 Task: Add the task  Integrate a new online faxing system for a company's communications to the section Continuous Integration (CI) Sprint in the project AgileOrigin and add a Due Date to the respective task as 2023/10/17
Action: Mouse moved to (497, 353)
Screenshot: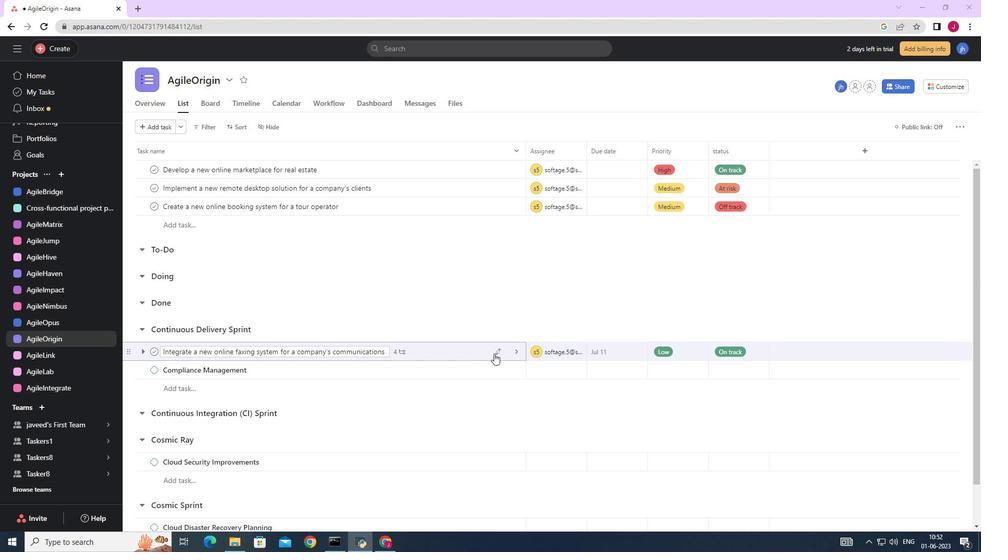 
Action: Mouse pressed left at (497, 353)
Screenshot: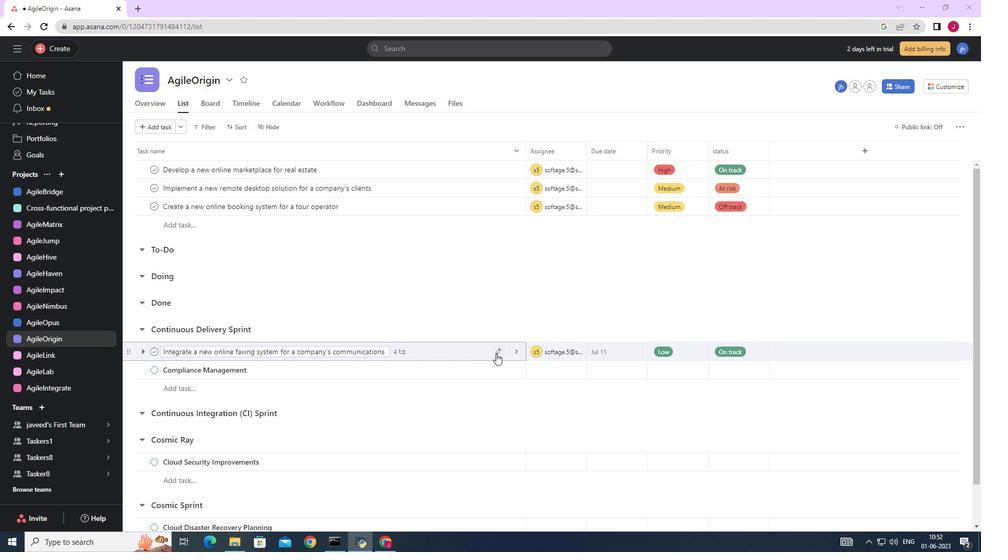
Action: Mouse moved to (429, 294)
Screenshot: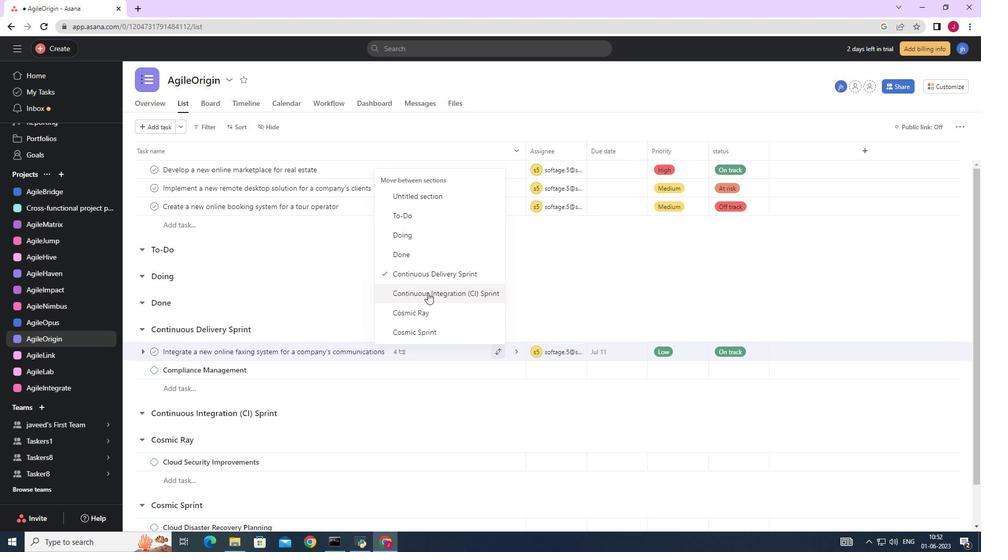 
Action: Mouse pressed left at (429, 294)
Screenshot: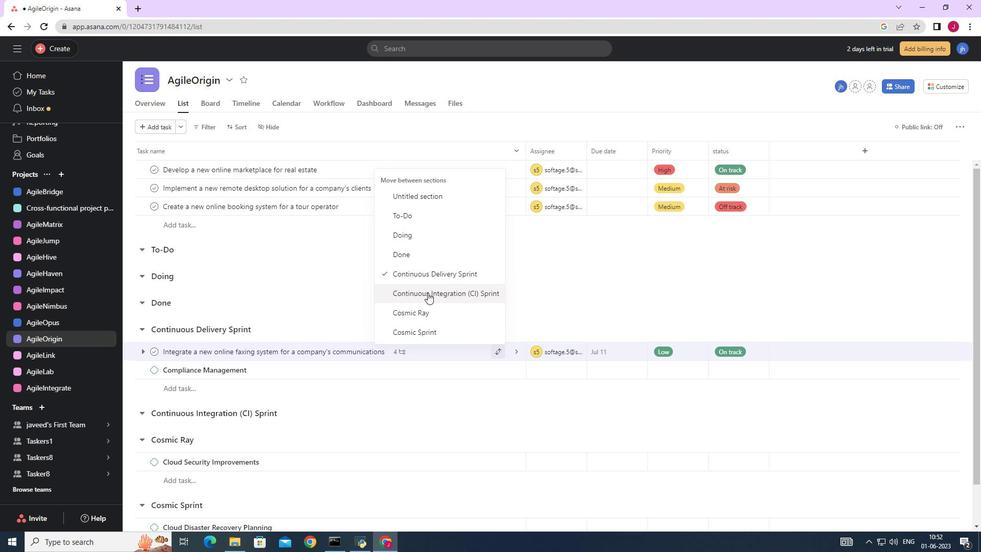 
Action: Mouse moved to (637, 419)
Screenshot: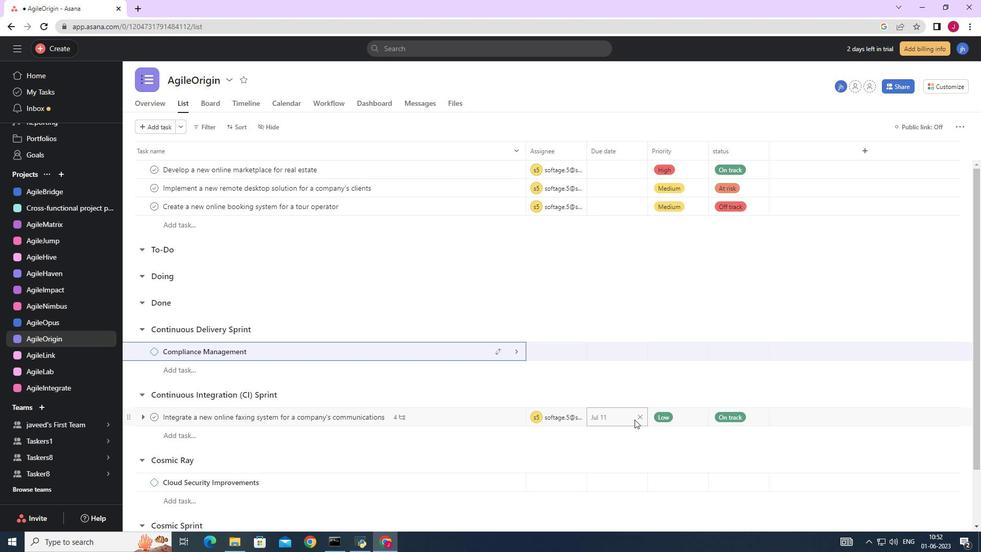 
Action: Mouse pressed left at (637, 419)
Screenshot: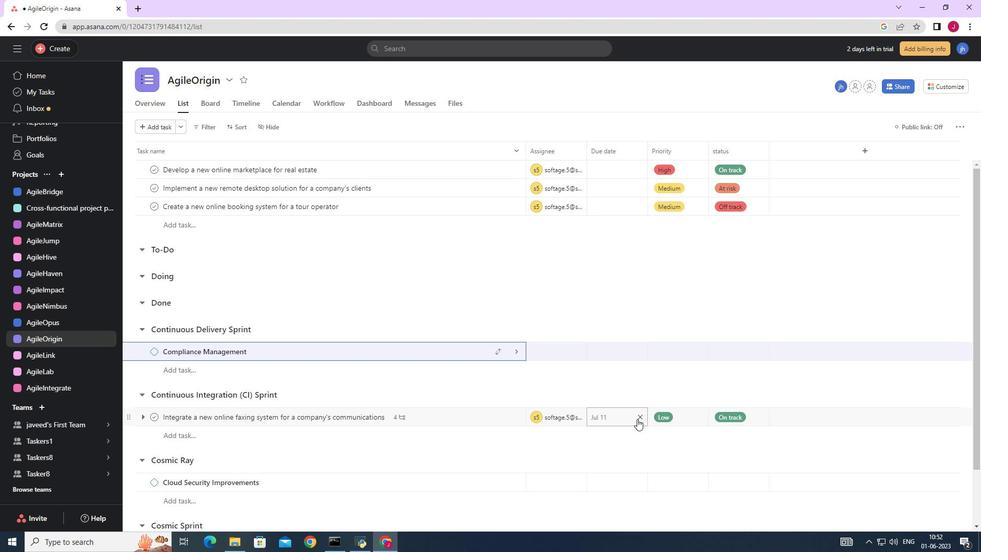 
Action: Mouse moved to (611, 415)
Screenshot: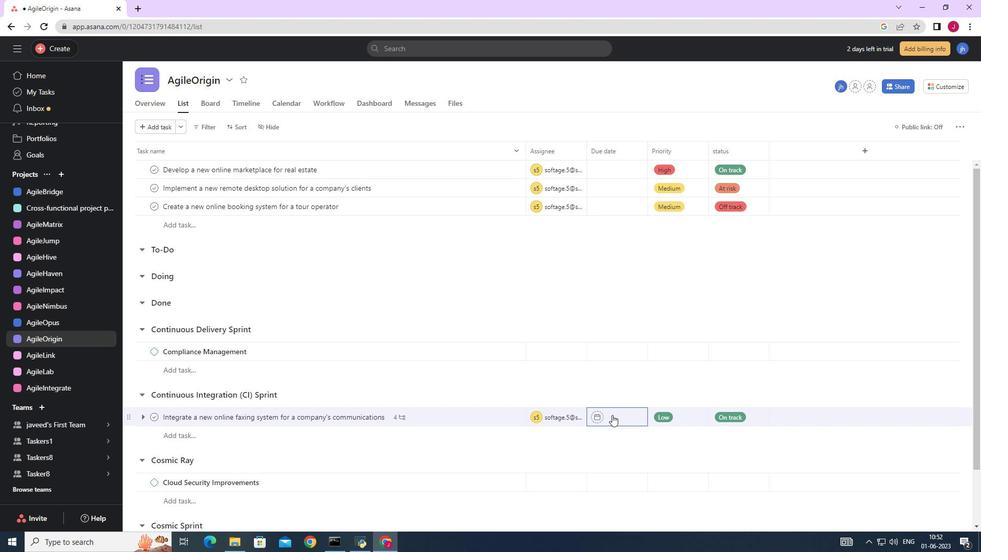 
Action: Mouse pressed left at (611, 415)
Screenshot: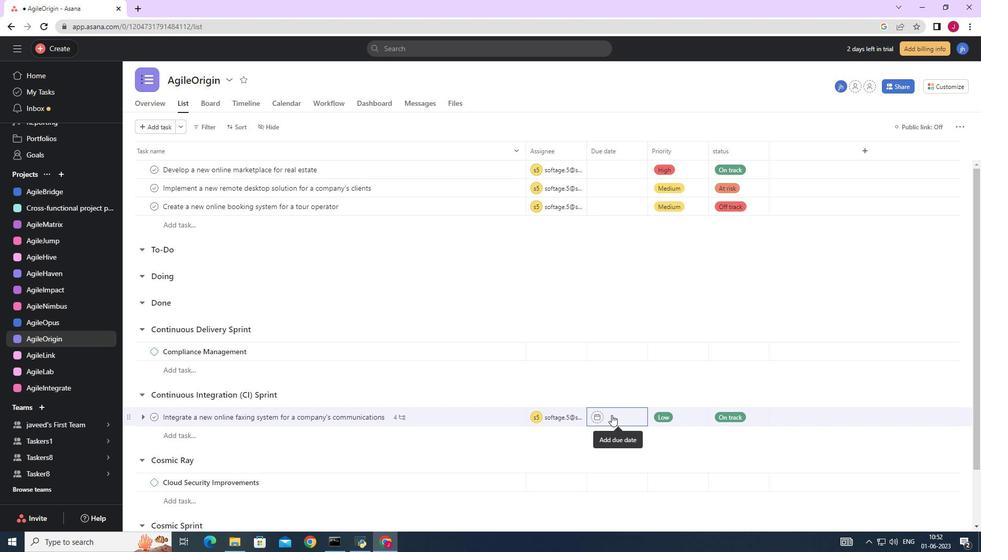 
Action: Mouse moved to (717, 255)
Screenshot: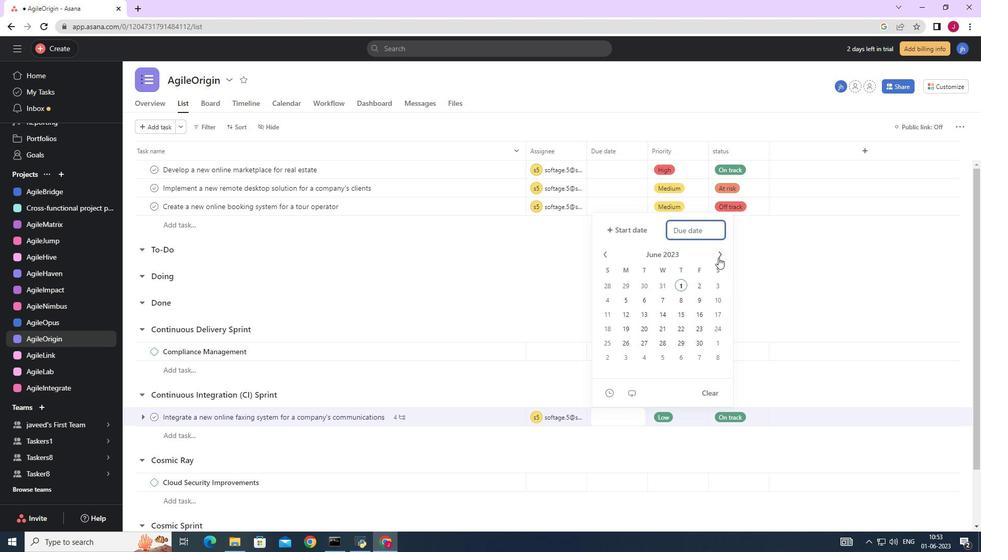 
Action: Mouse pressed left at (717, 255)
Screenshot: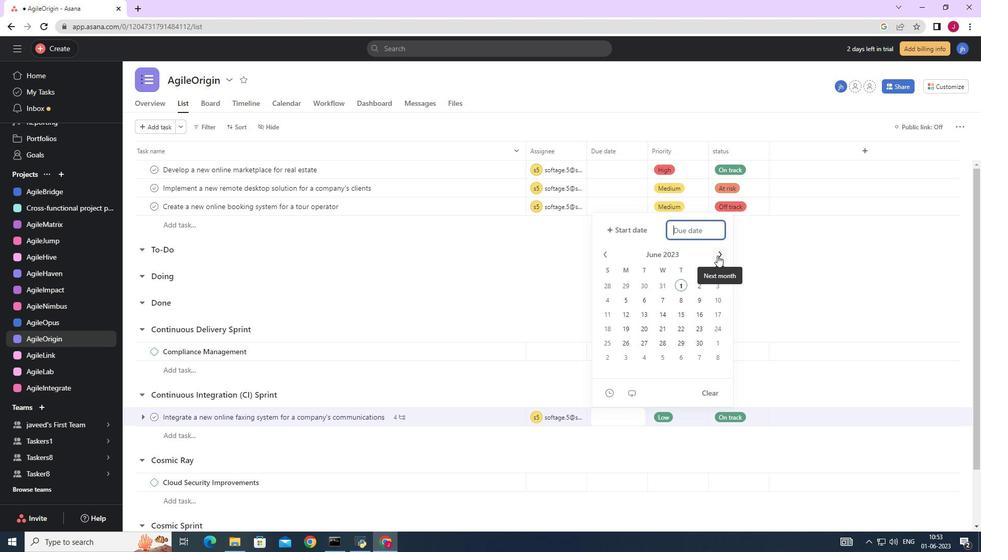 
Action: Mouse pressed left at (717, 255)
Screenshot: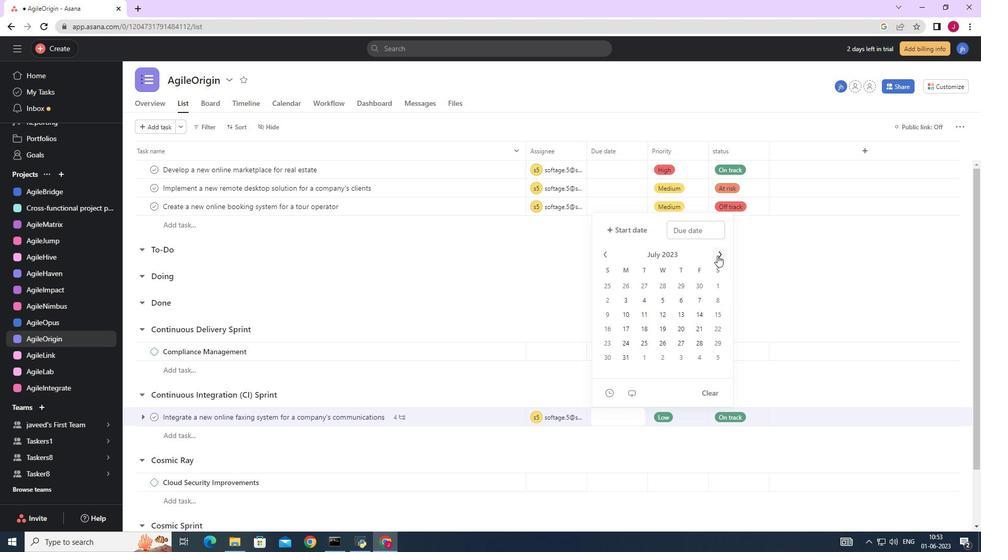 
Action: Mouse pressed left at (717, 255)
Screenshot: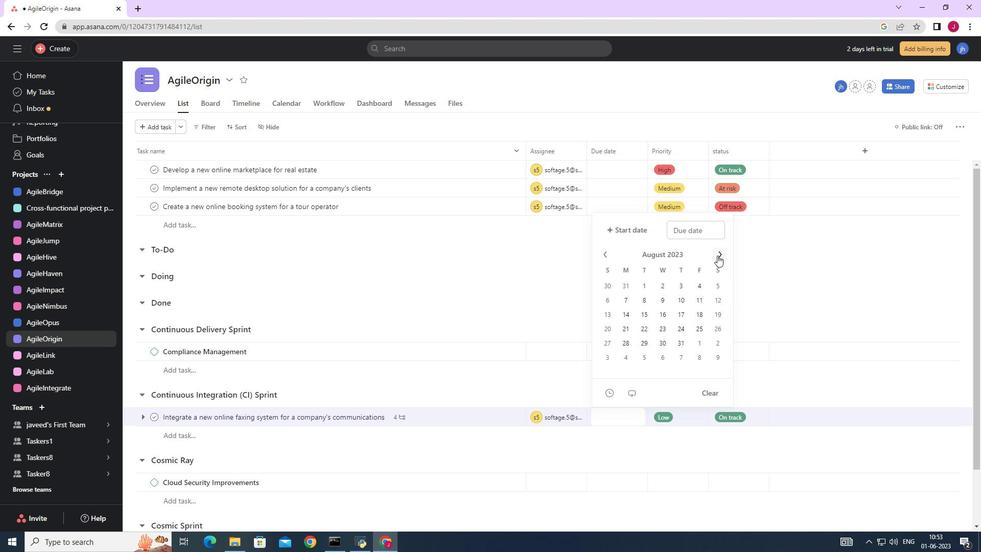 
Action: Mouse moved to (720, 254)
Screenshot: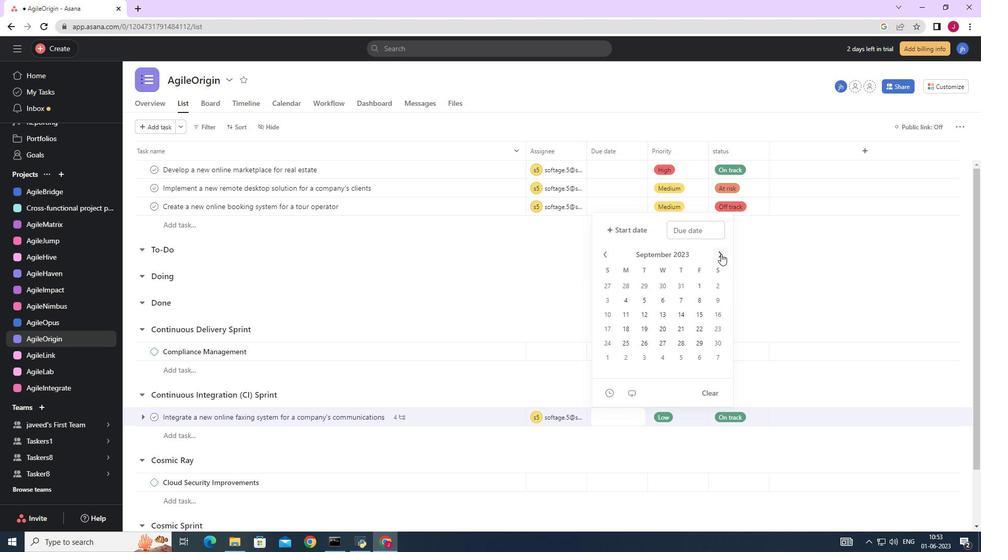 
Action: Mouse pressed left at (720, 254)
Screenshot: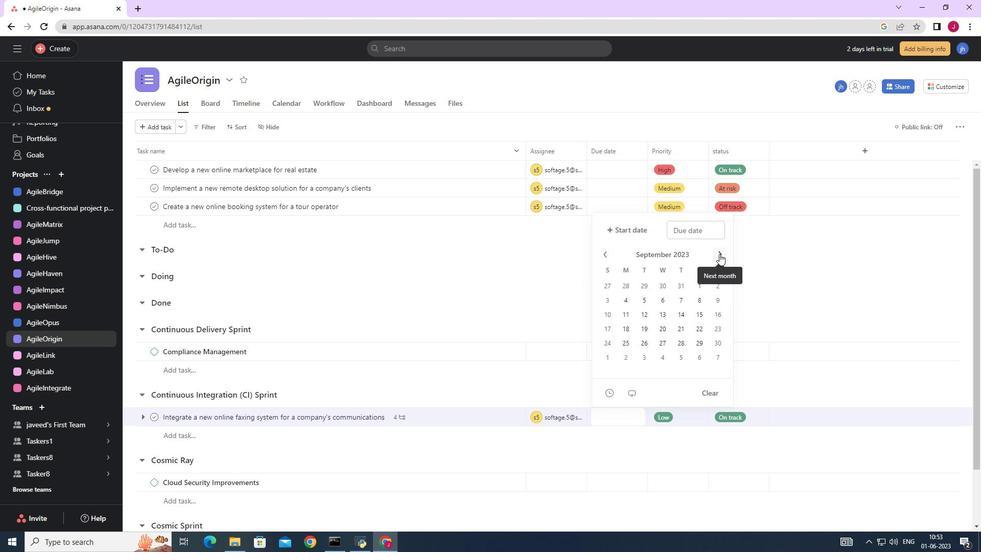 
Action: Mouse moved to (644, 316)
Screenshot: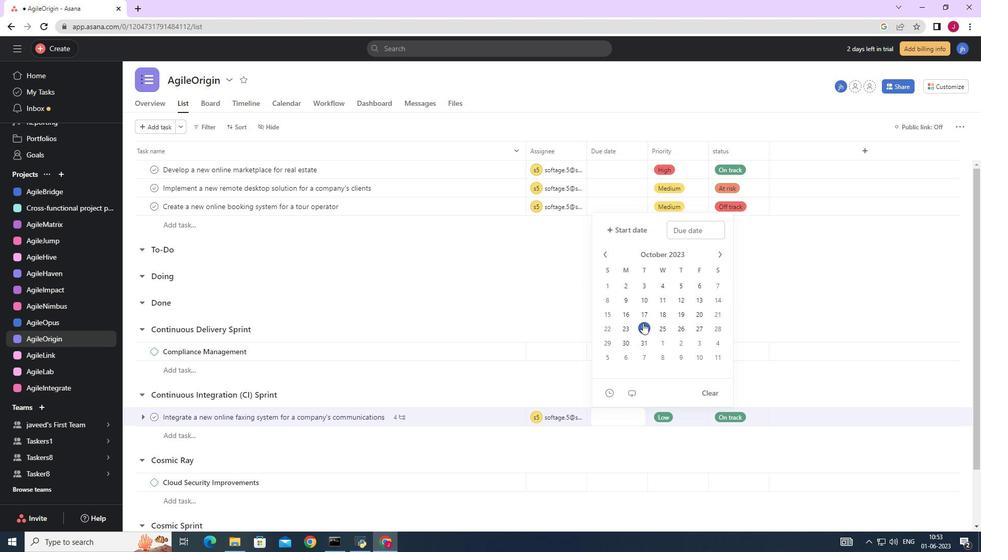 
Action: Mouse pressed left at (644, 316)
Screenshot: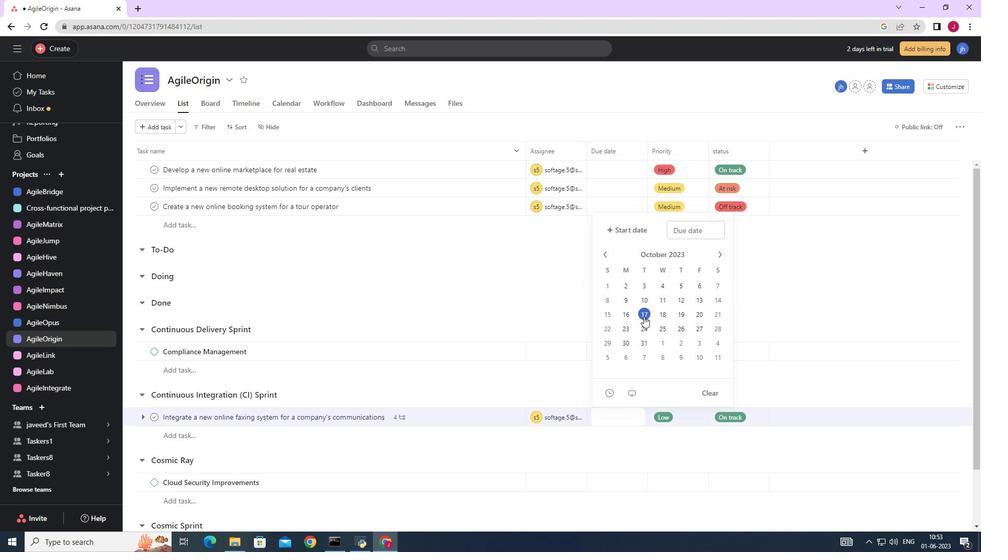 
Action: Mouse moved to (842, 304)
Screenshot: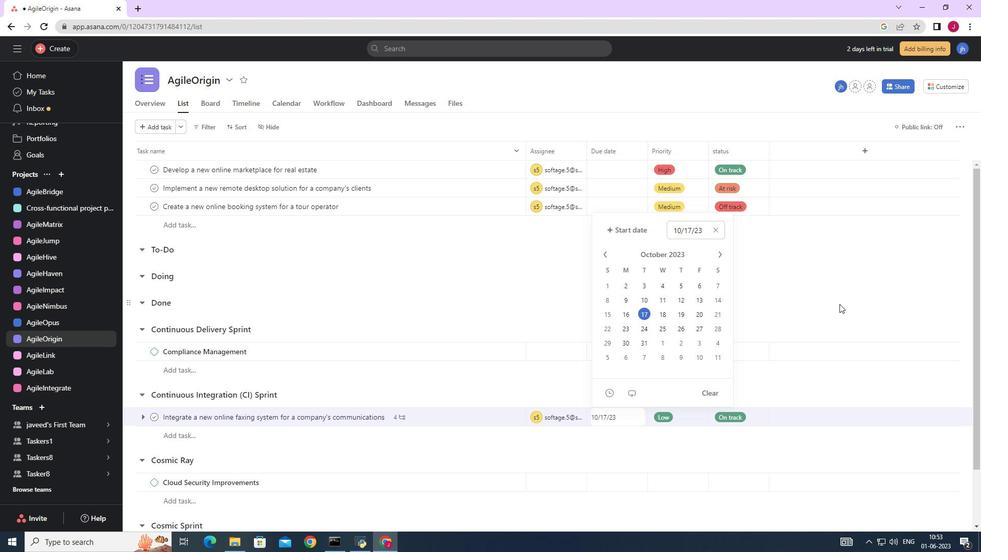 
Action: Mouse pressed left at (842, 304)
Screenshot: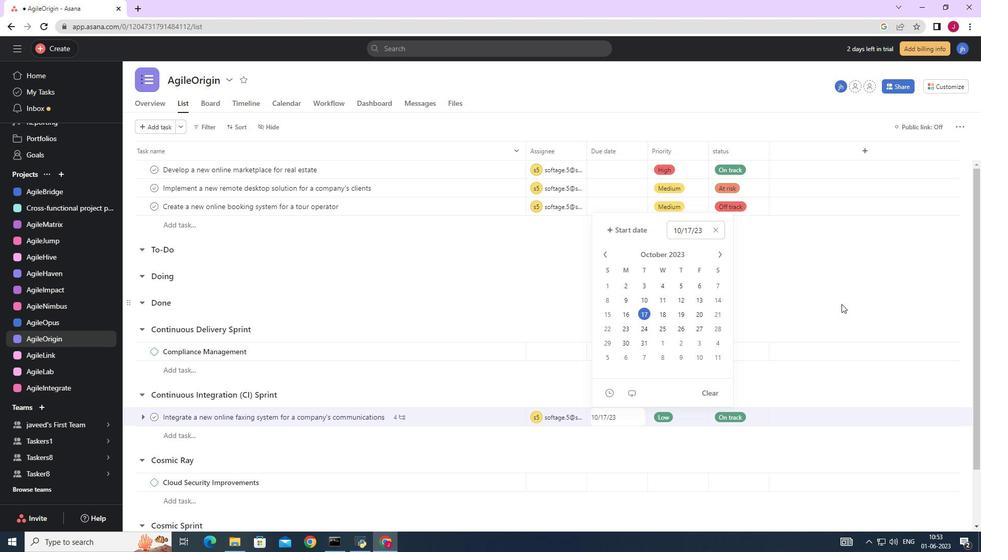 
Action: Mouse moved to (843, 303)
Screenshot: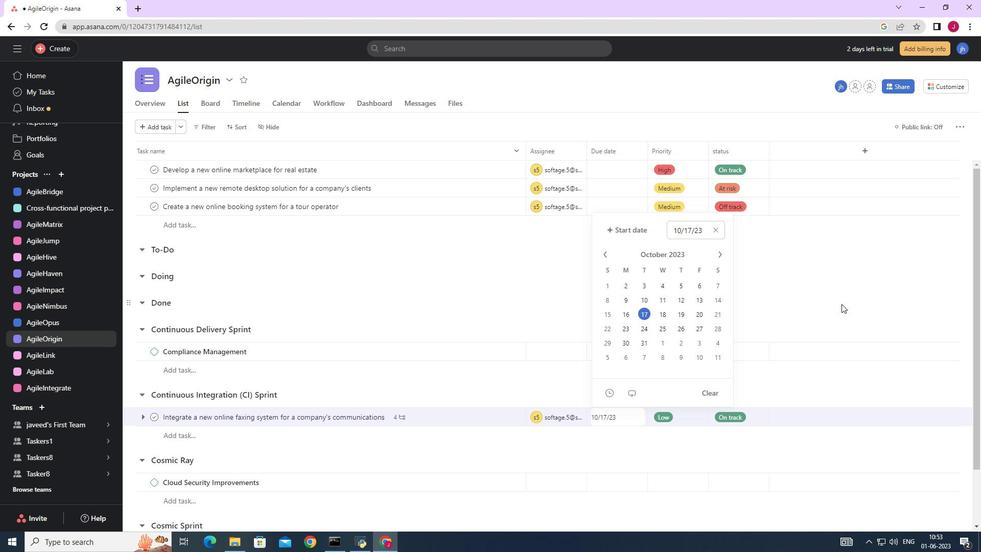 
